 Task: Edit the duration of the event to 30 minutes.
Action: Mouse moved to (656, 296)
Screenshot: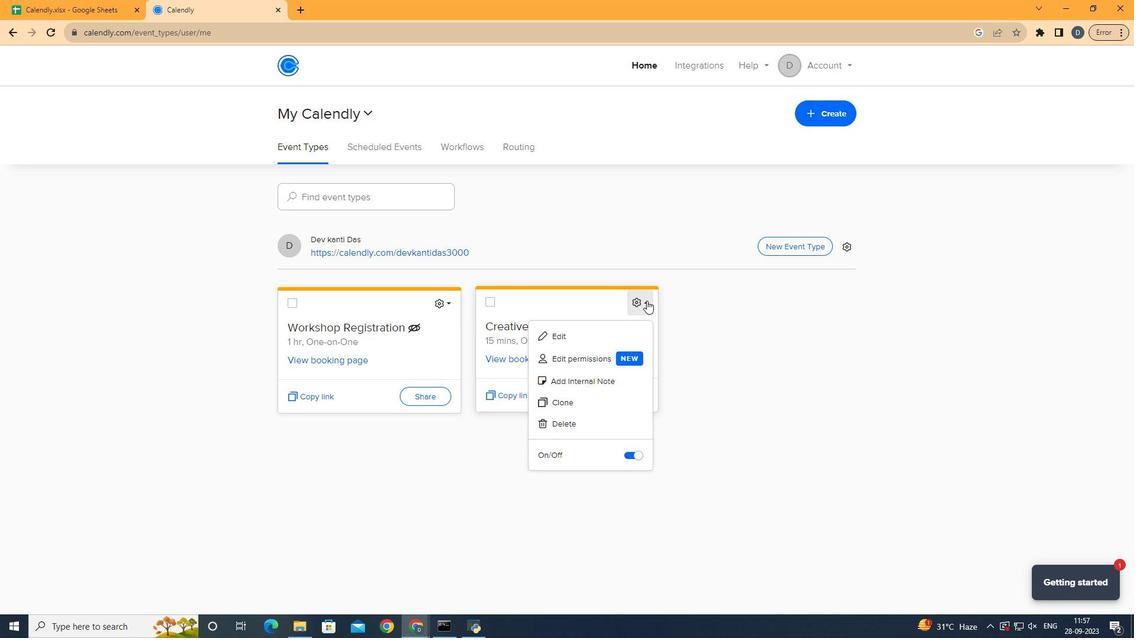 
Action: Mouse pressed left at (656, 296)
Screenshot: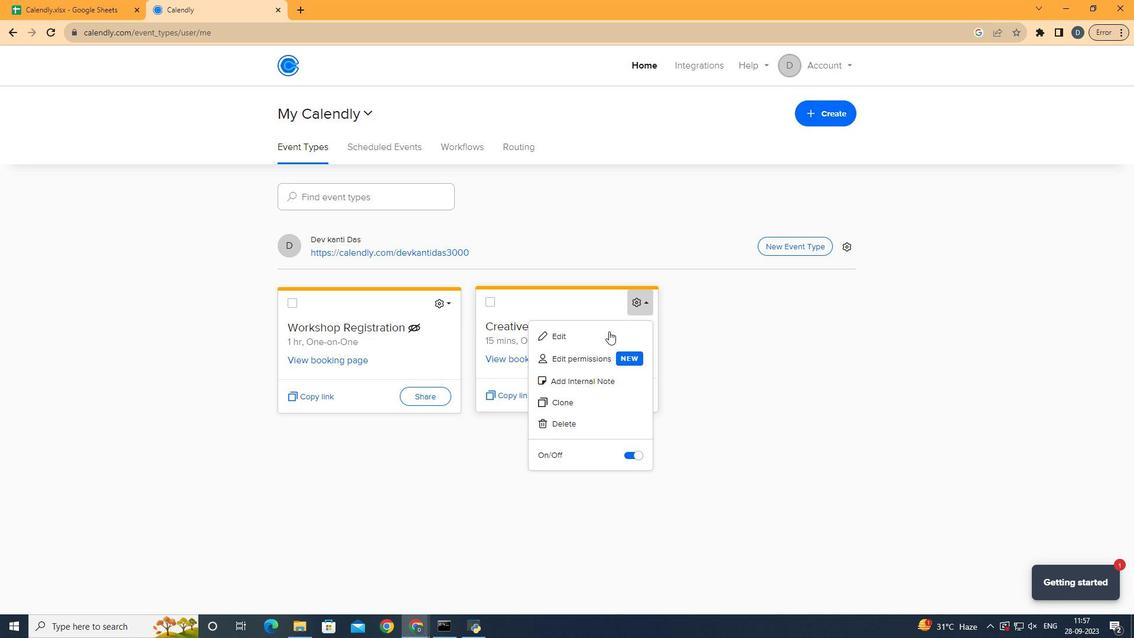 
Action: Mouse moved to (609, 316)
Screenshot: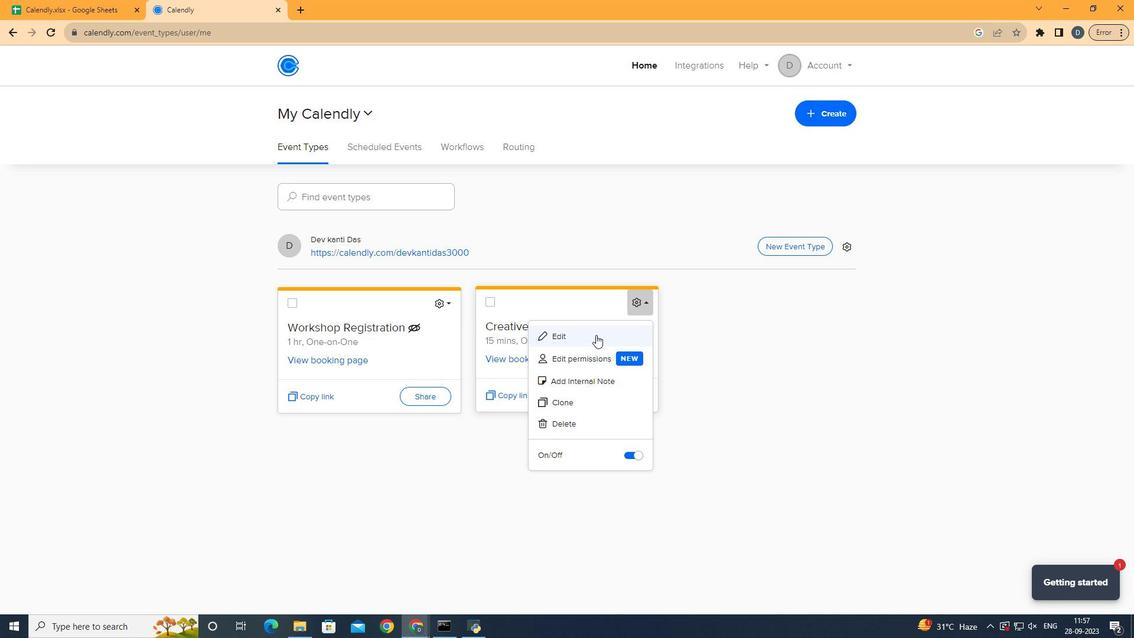 
Action: Mouse pressed left at (609, 316)
Screenshot: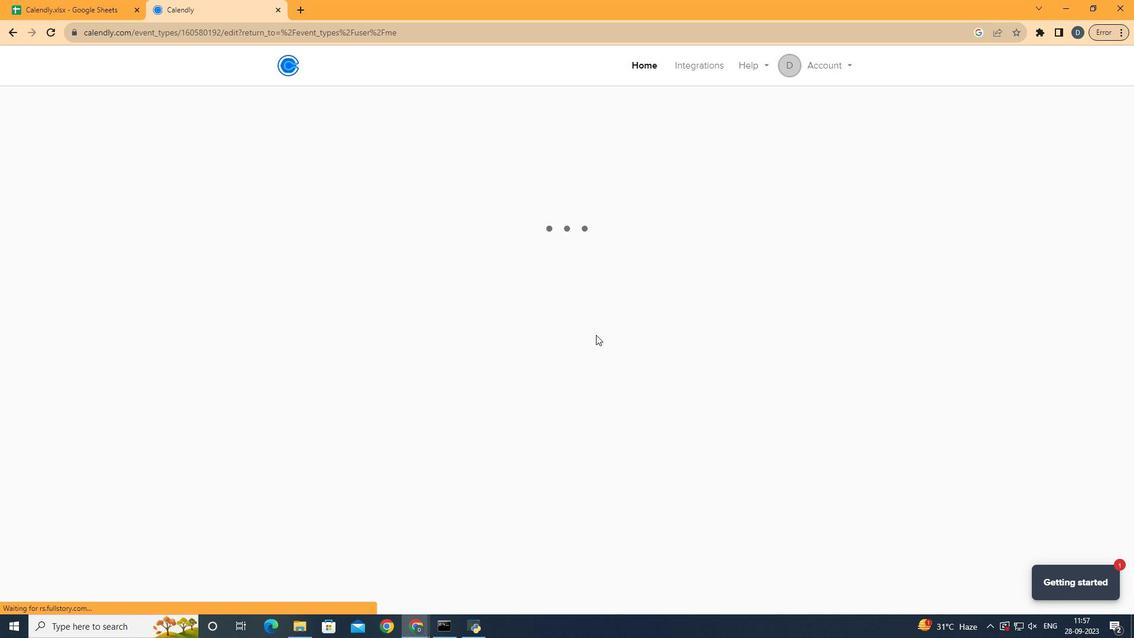 
Action: Mouse moved to (519, 267)
Screenshot: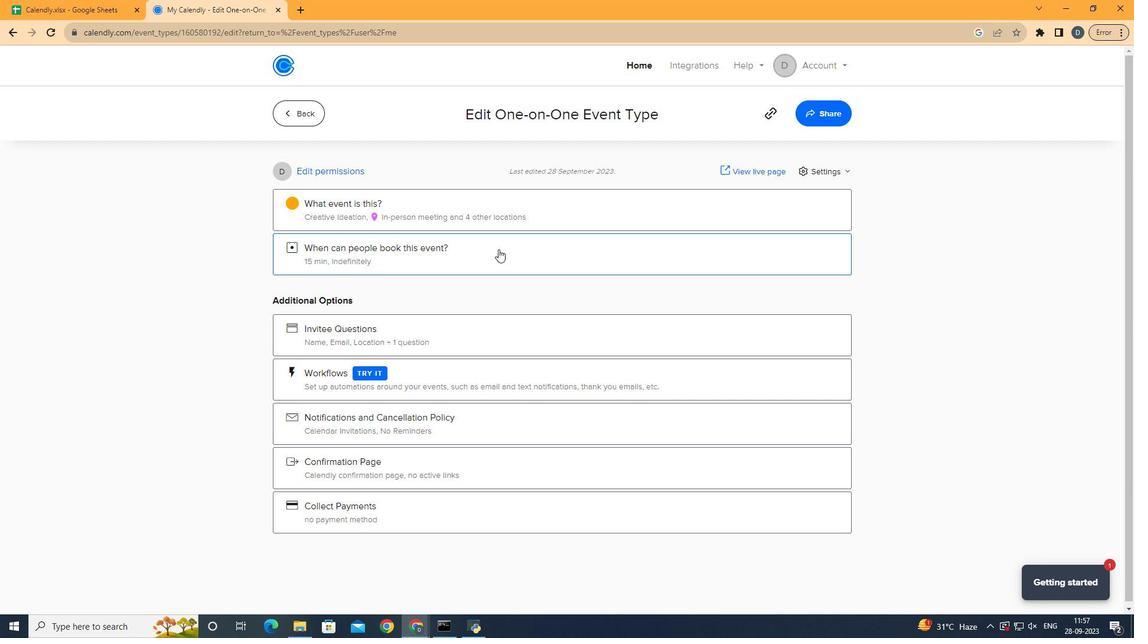 
Action: Mouse pressed left at (519, 267)
Screenshot: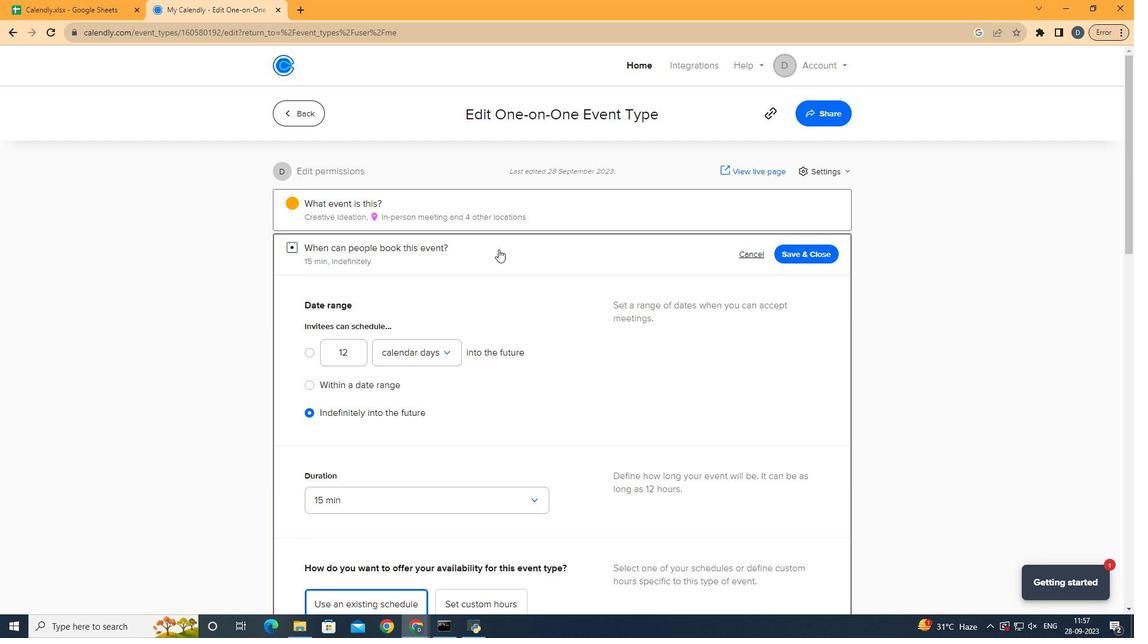 
Action: Mouse moved to (465, 314)
Screenshot: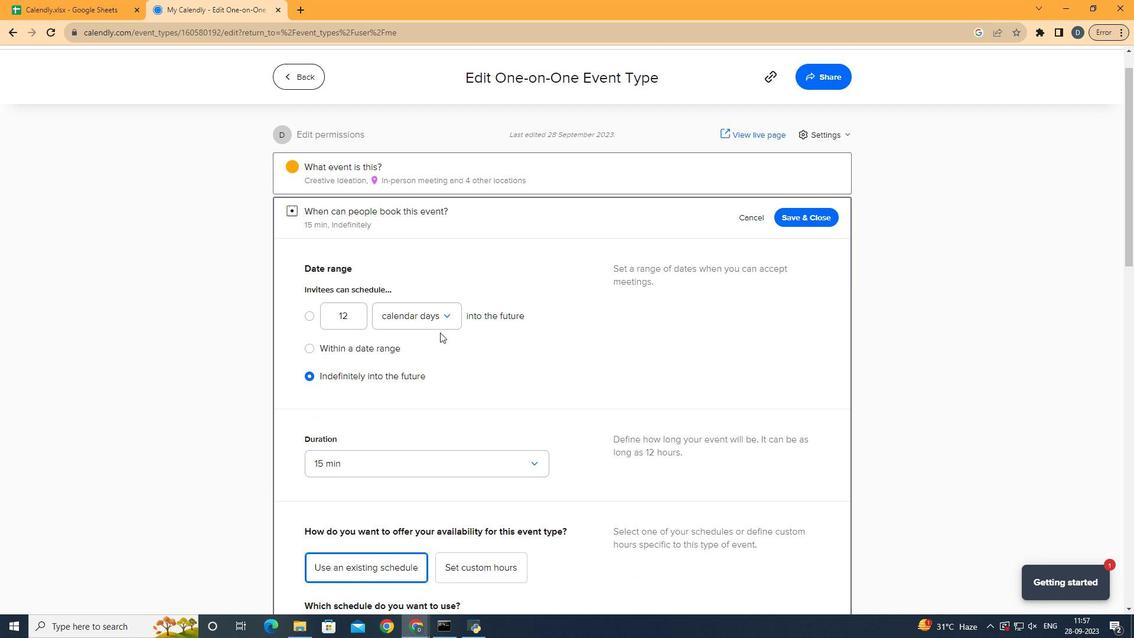
Action: Mouse scrolled (465, 314) with delta (0, 0)
Screenshot: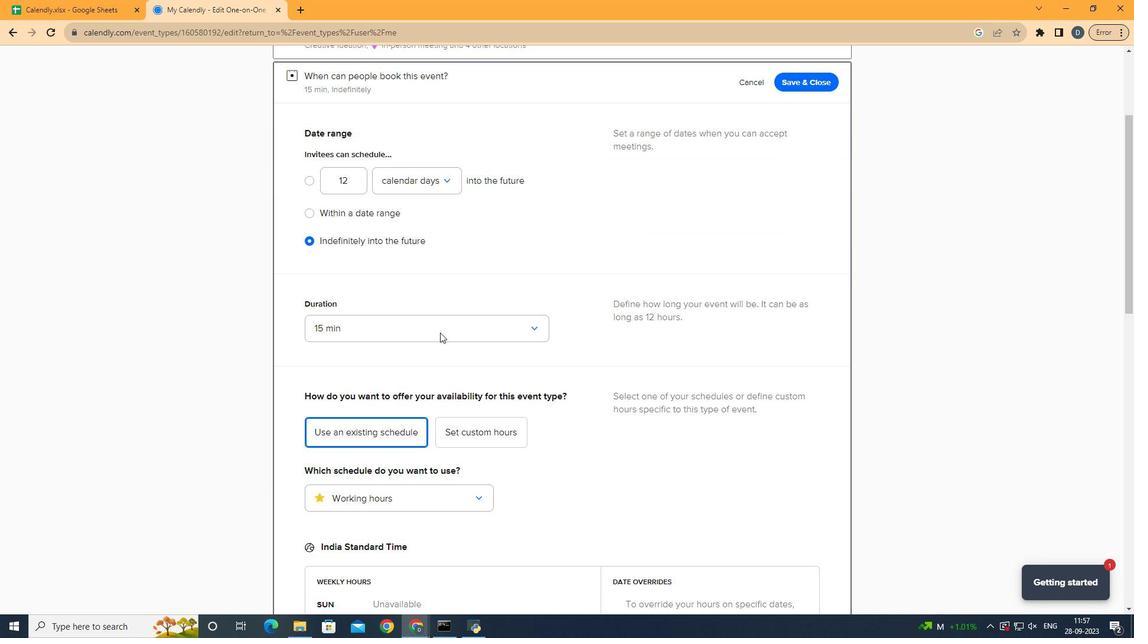 
Action: Mouse scrolled (465, 314) with delta (0, 0)
Screenshot: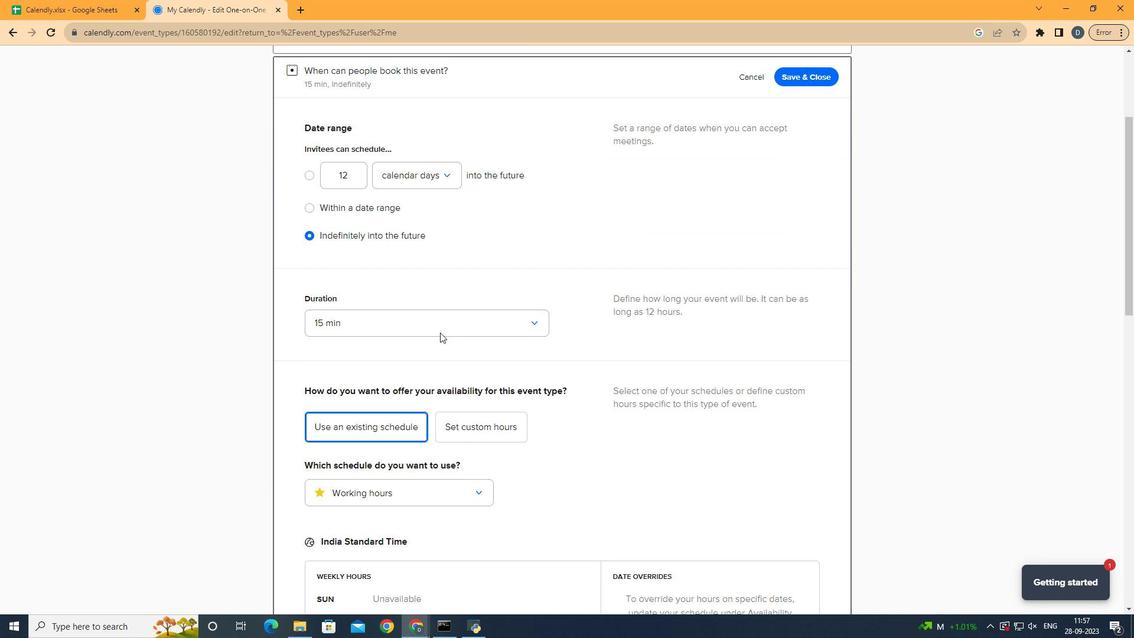 
Action: Mouse scrolled (465, 314) with delta (0, 0)
Screenshot: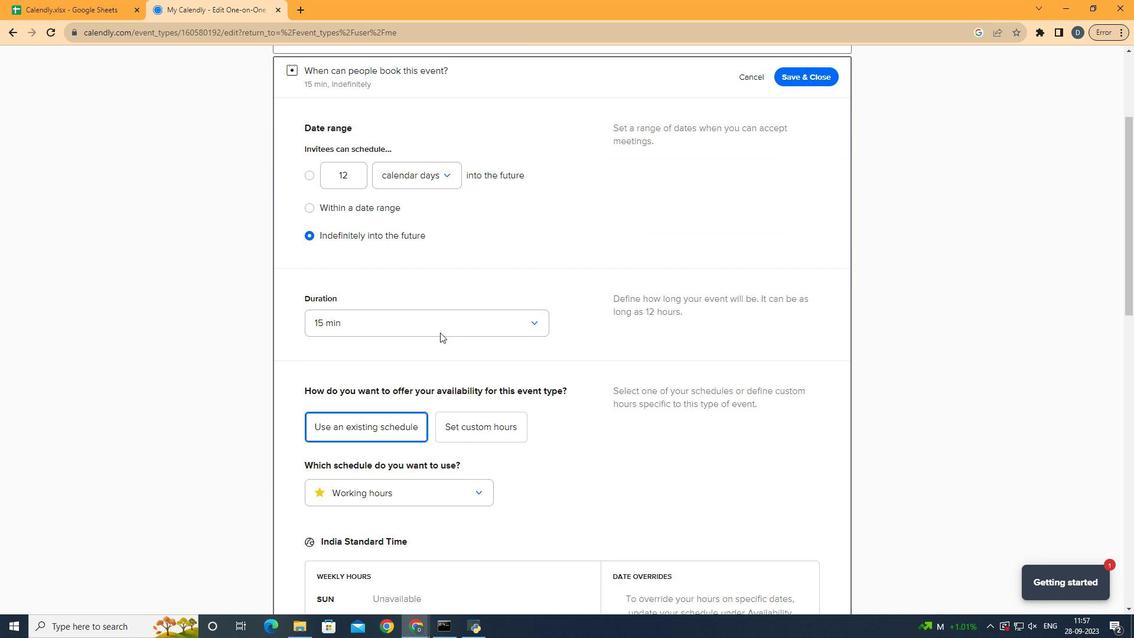 
Action: Mouse moved to (471, 309)
Screenshot: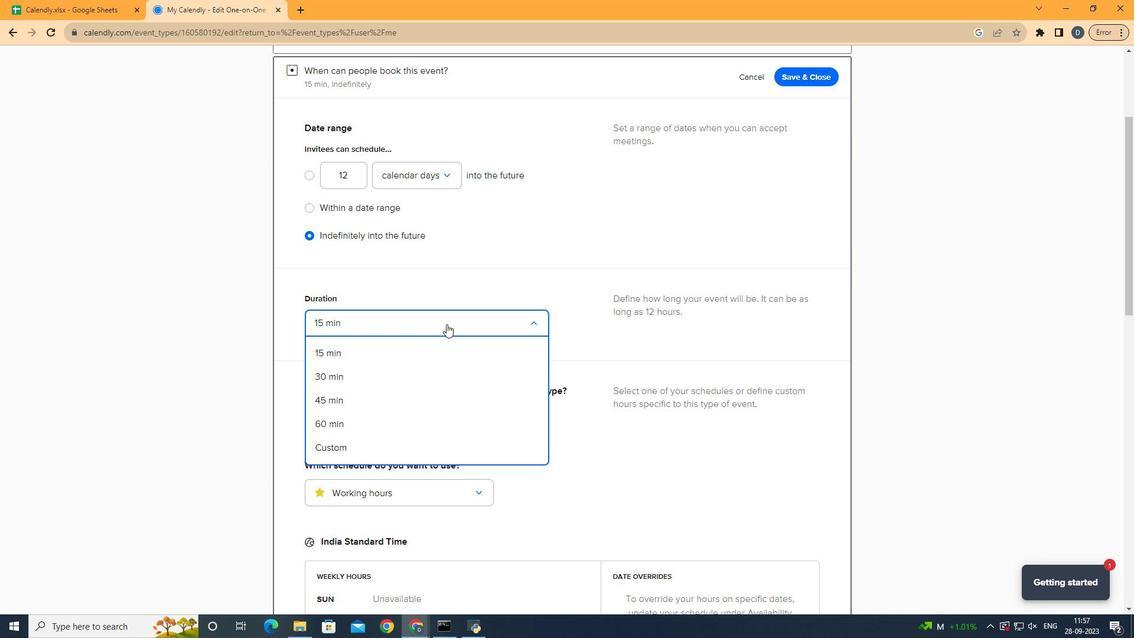 
Action: Mouse pressed left at (471, 309)
Screenshot: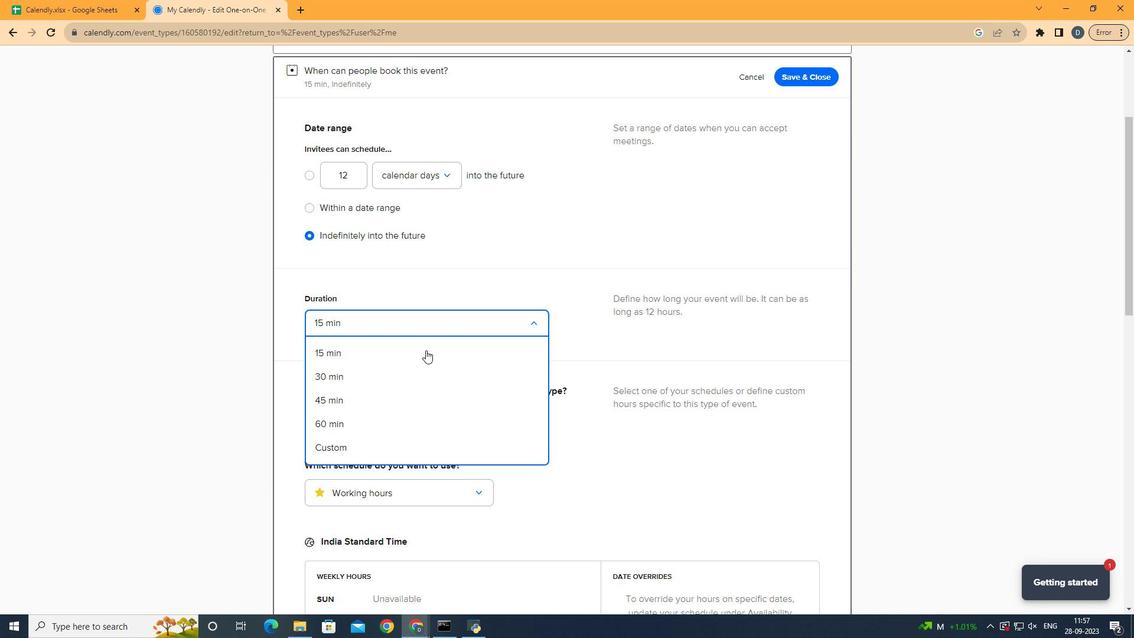 
Action: Mouse moved to (435, 336)
Screenshot: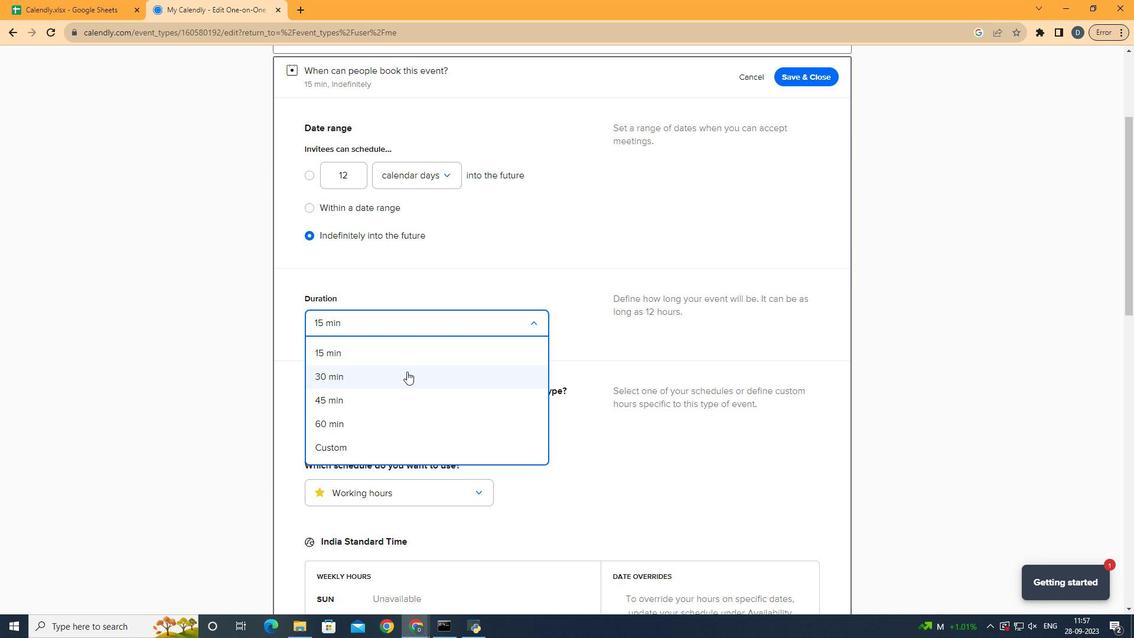 
Action: Mouse pressed left at (435, 336)
Screenshot: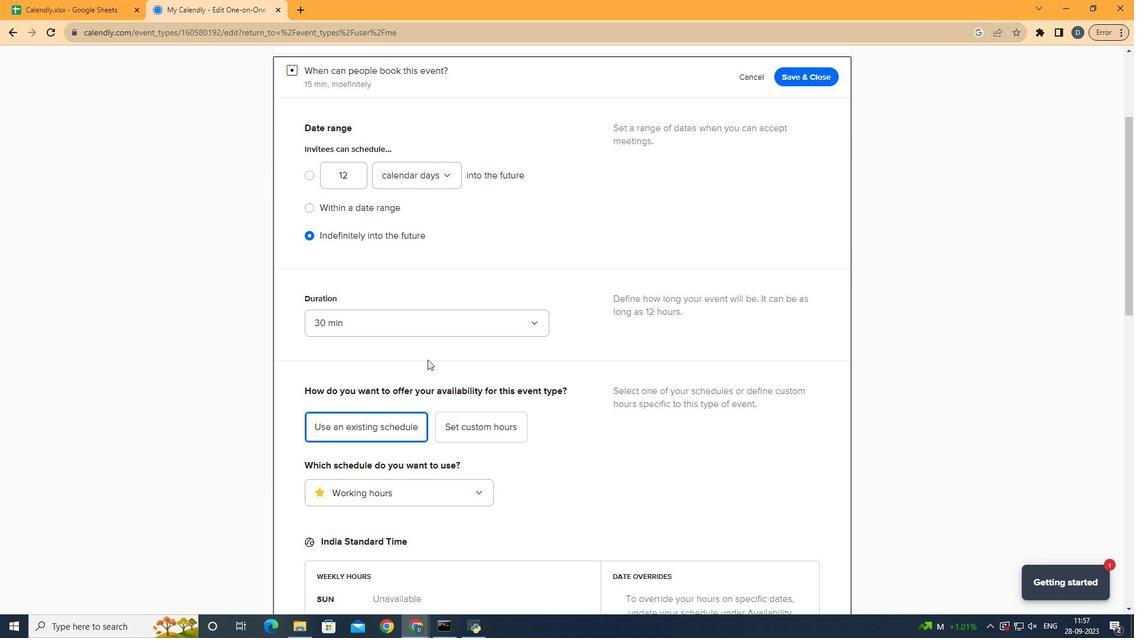 
Action: Mouse moved to (653, 279)
Screenshot: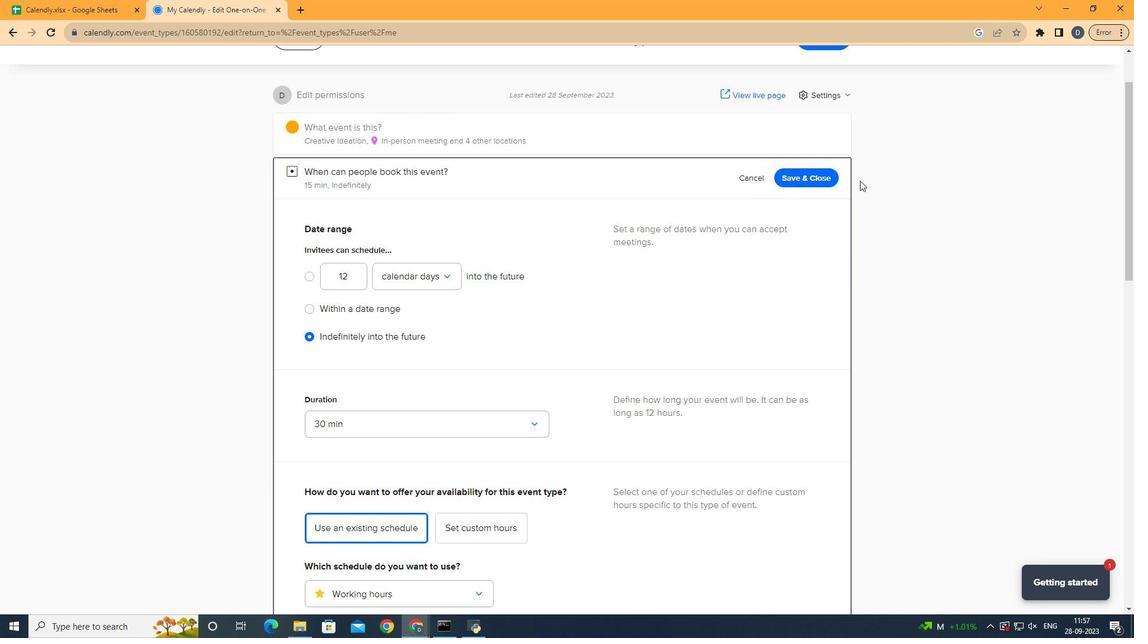 
Action: Mouse scrolled (653, 280) with delta (0, 0)
Screenshot: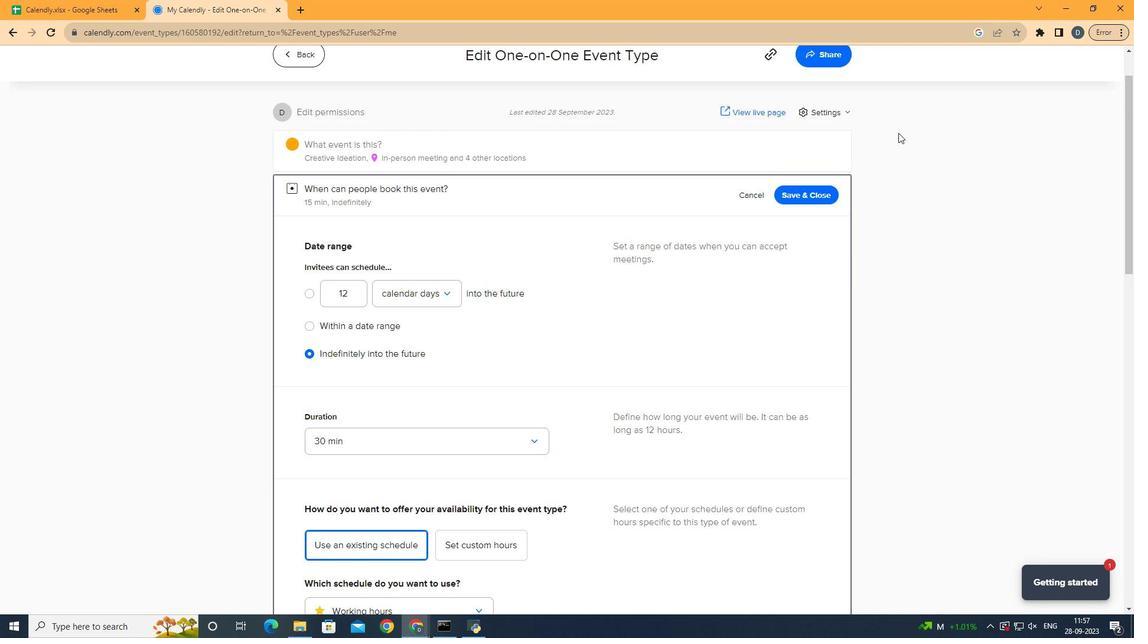 
Action: Mouse scrolled (653, 280) with delta (0, 0)
Screenshot: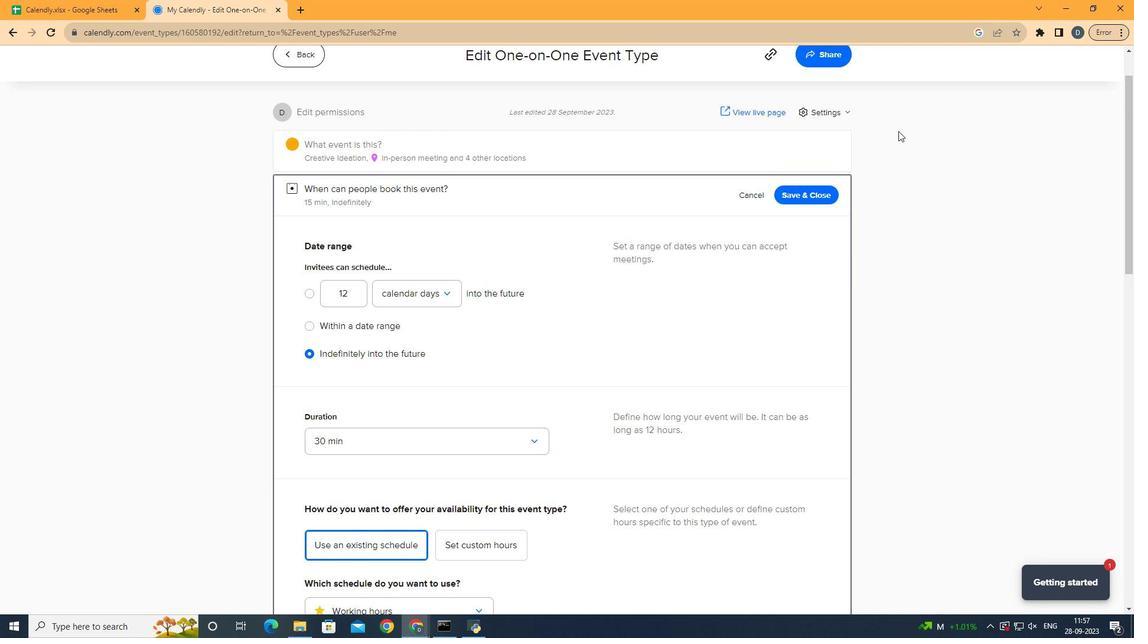 
Action: Mouse moved to (812, 234)
Screenshot: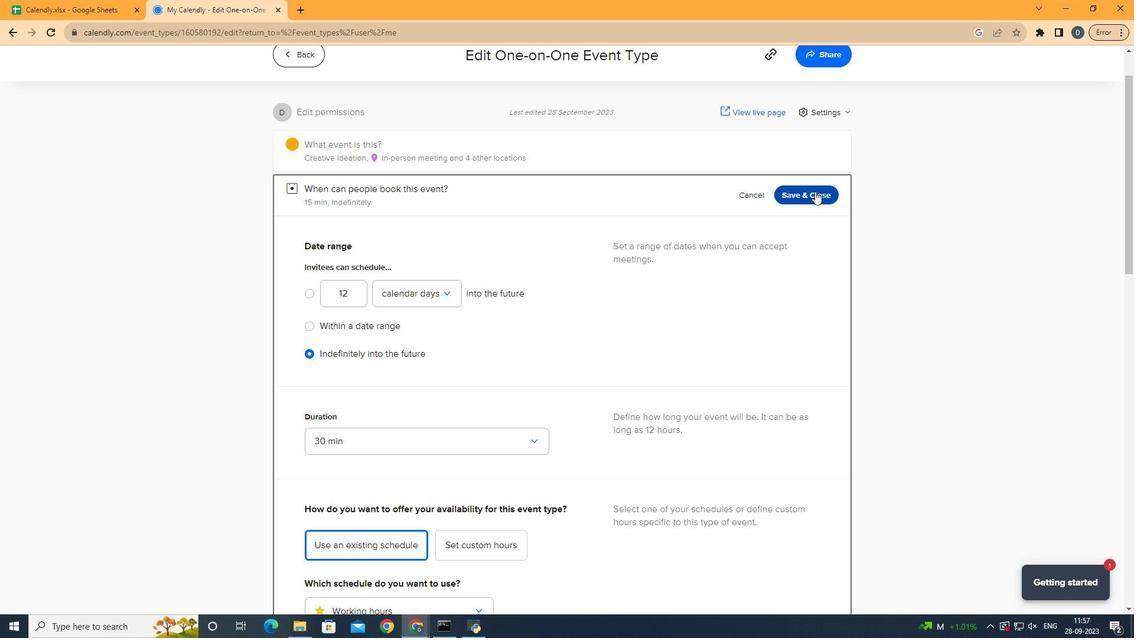 
Action: Mouse pressed left at (812, 234)
Screenshot: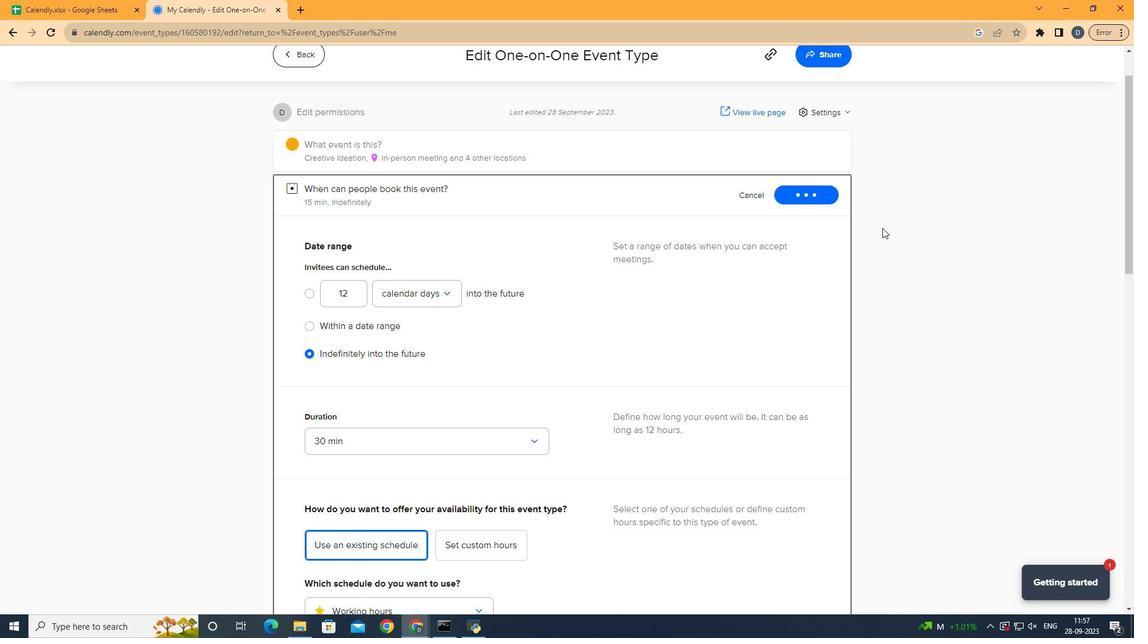
Action: Mouse moved to (166, 285)
Screenshot: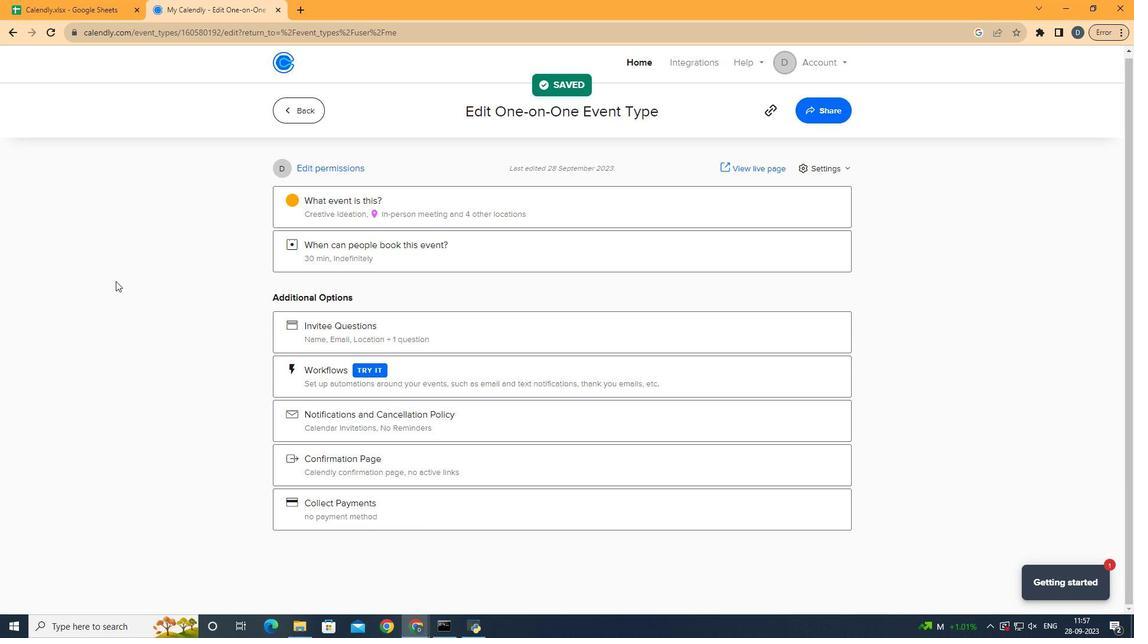 
